 Task: Set the default behavior for notifications permission to "Don't allow sites to send notifications".
Action: Mouse moved to (994, 27)
Screenshot: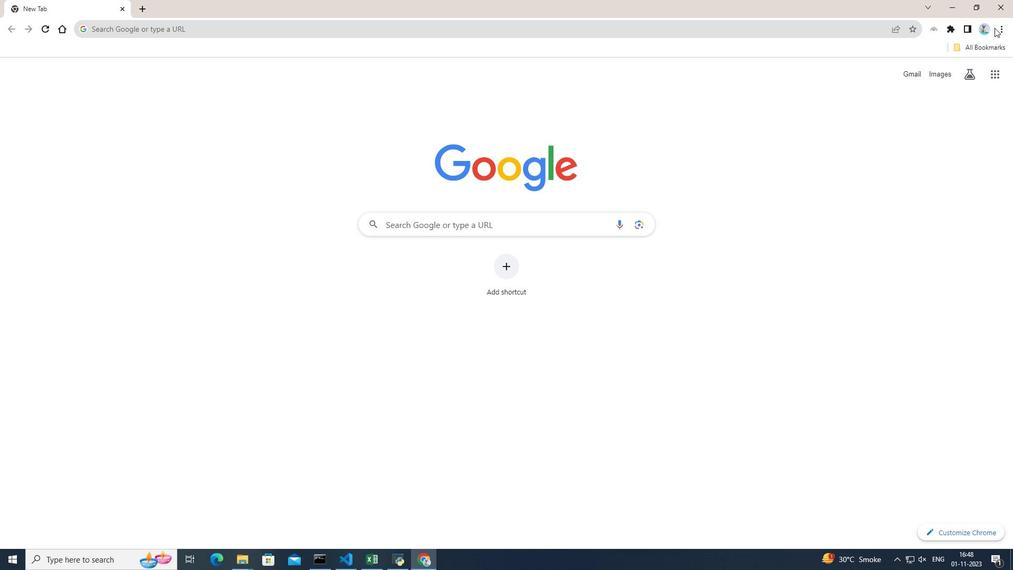 
Action: Mouse pressed left at (994, 27)
Screenshot: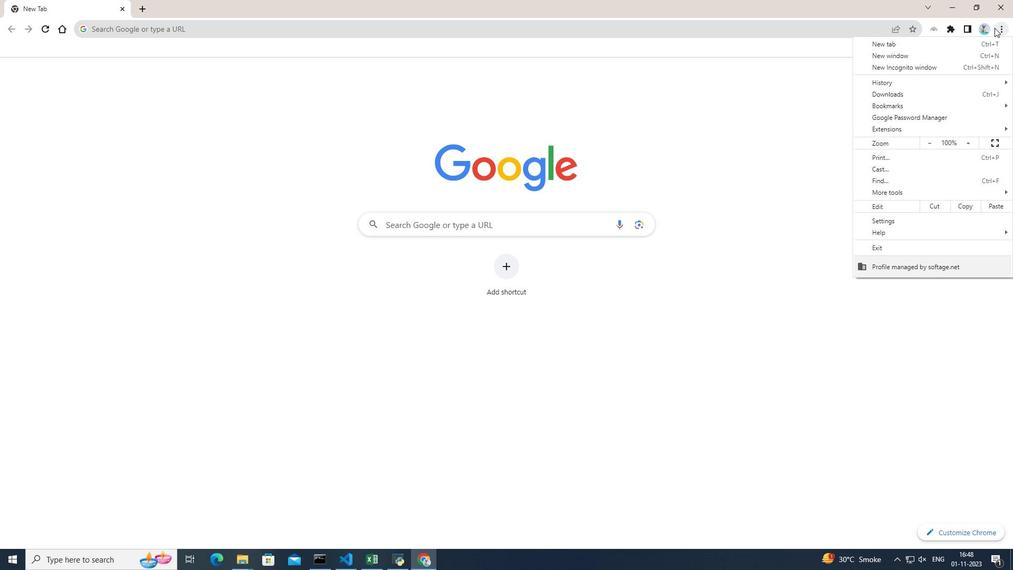 
Action: Mouse moved to (909, 224)
Screenshot: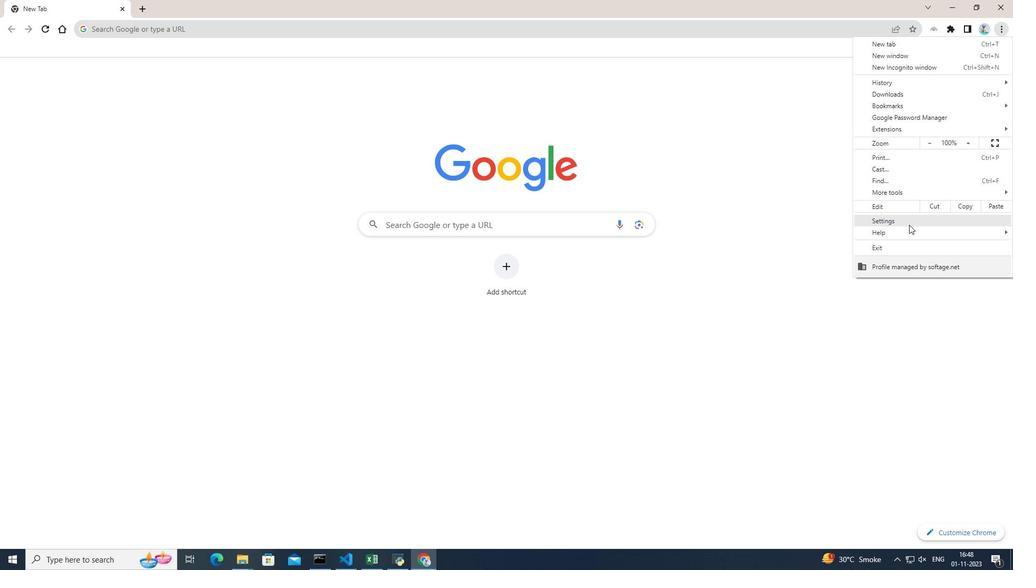 
Action: Mouse pressed left at (909, 224)
Screenshot: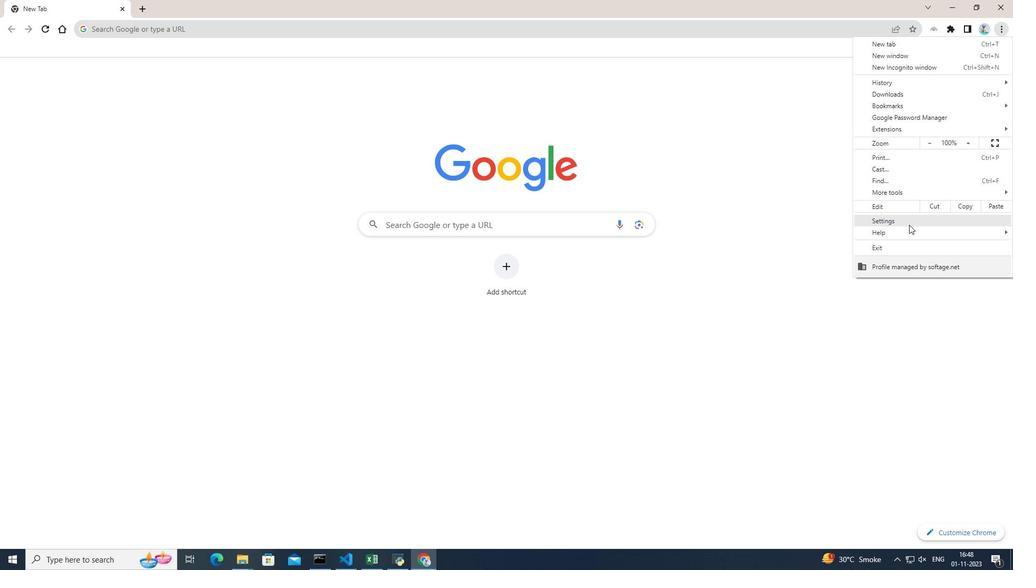 
Action: Mouse moved to (75, 128)
Screenshot: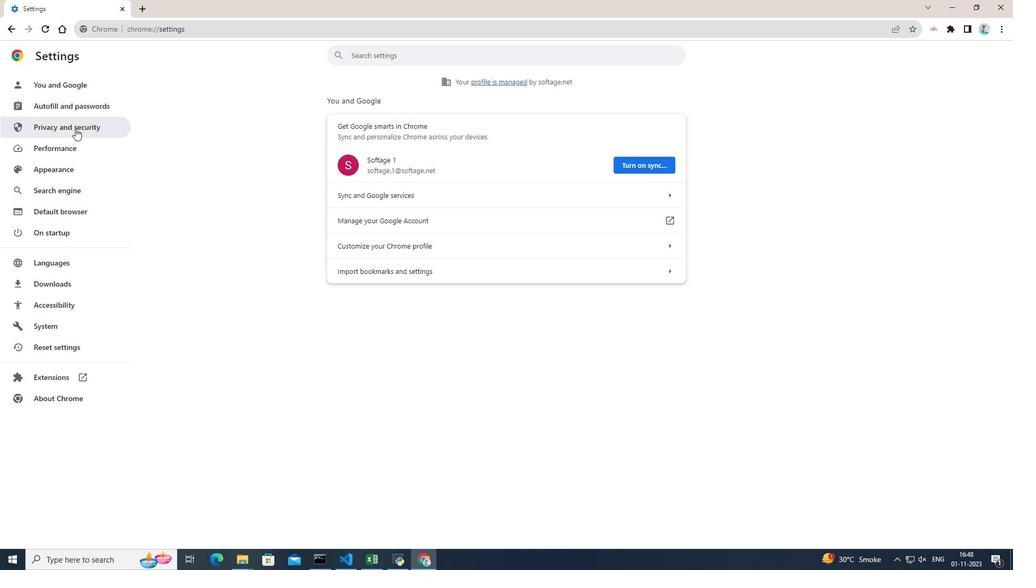 
Action: Mouse pressed left at (75, 128)
Screenshot: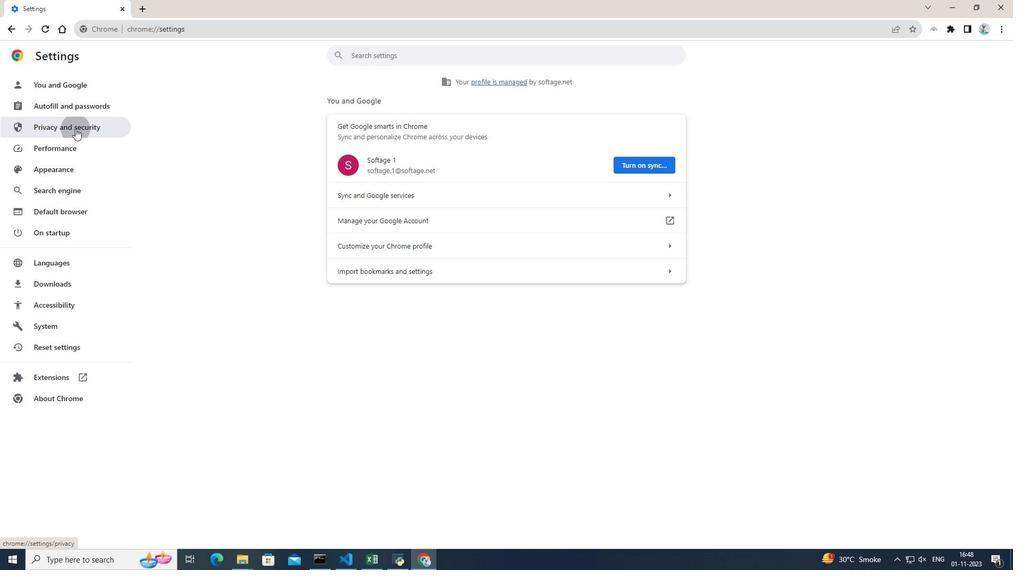 
Action: Mouse moved to (556, 342)
Screenshot: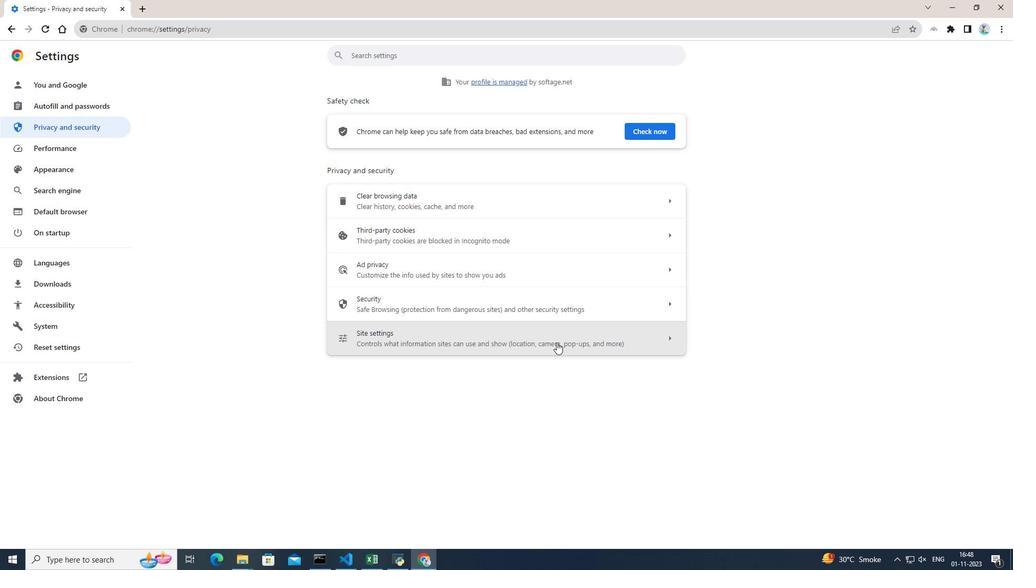 
Action: Mouse pressed left at (556, 342)
Screenshot: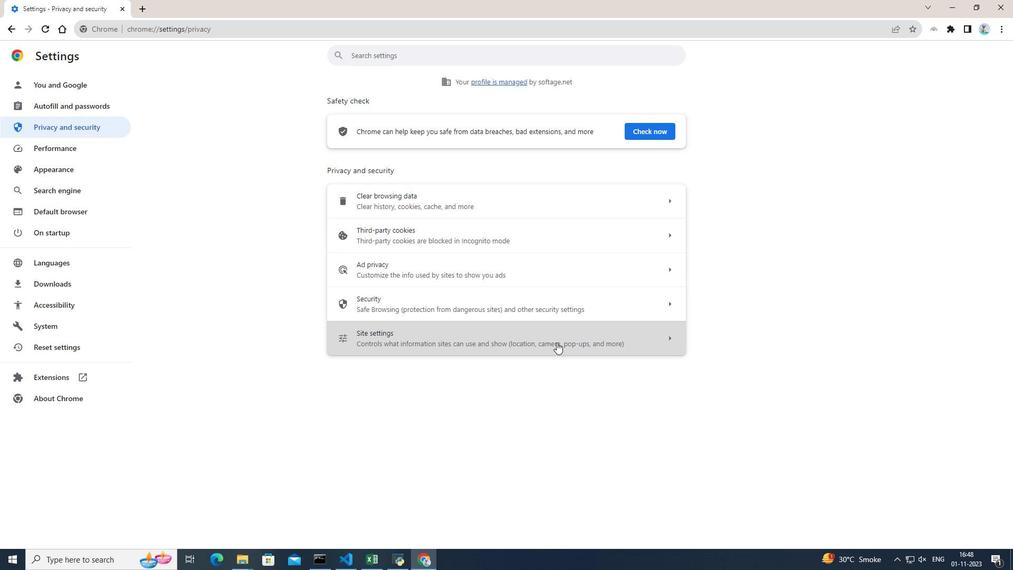 
Action: Mouse moved to (557, 342)
Screenshot: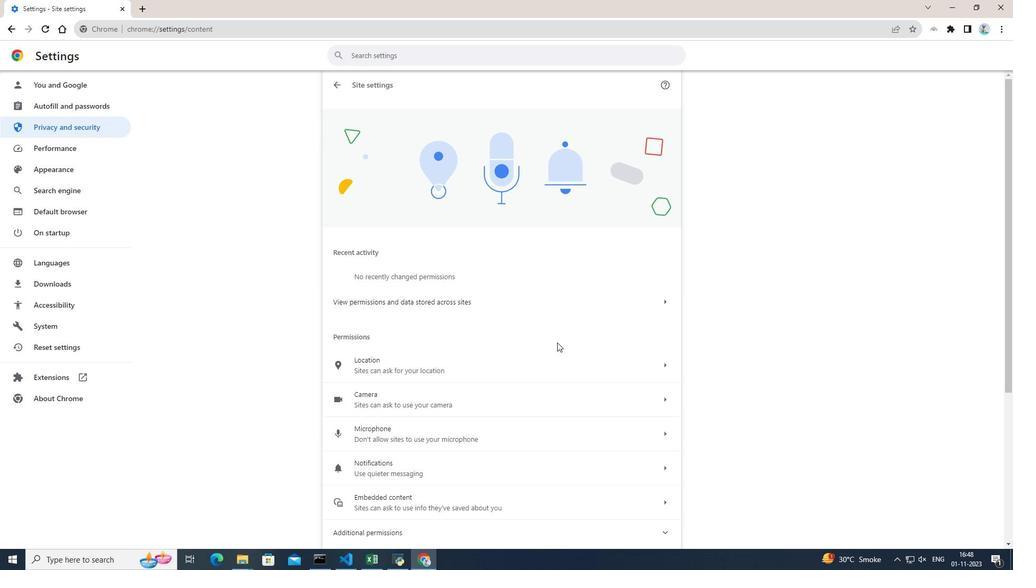 
Action: Mouse scrolled (557, 342) with delta (0, 0)
Screenshot: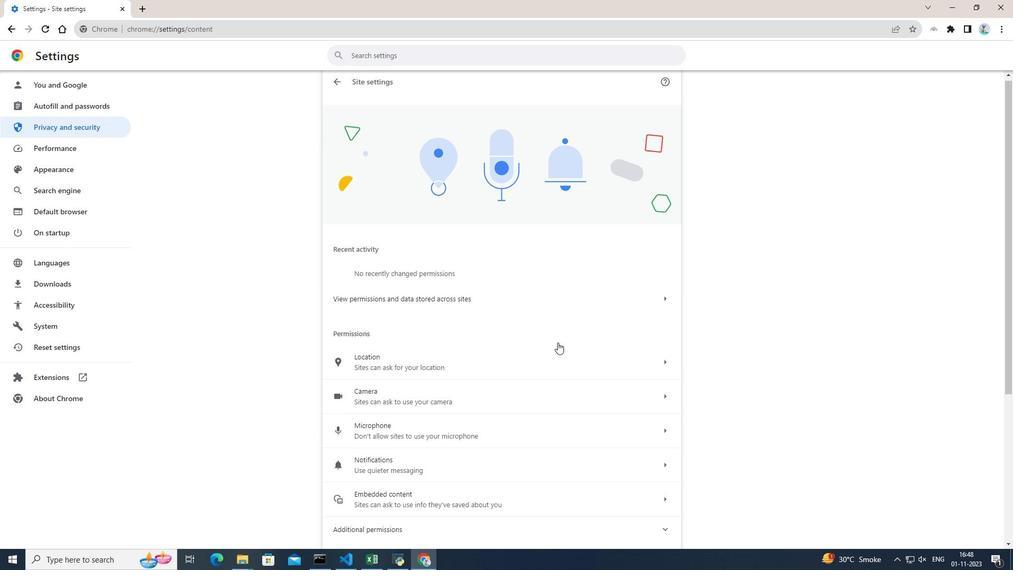 
Action: Mouse moved to (557, 342)
Screenshot: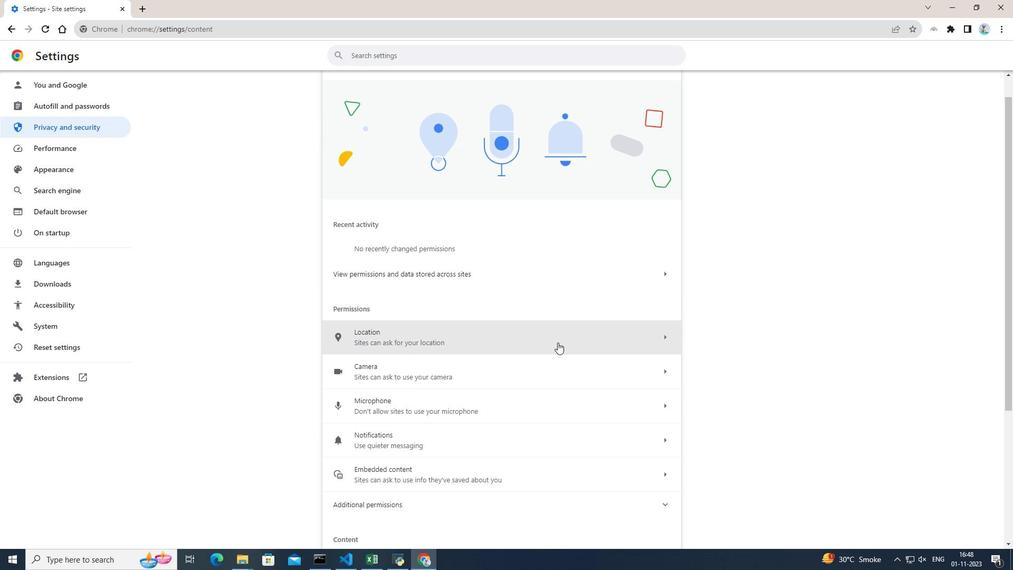 
Action: Mouse scrolled (557, 342) with delta (0, 0)
Screenshot: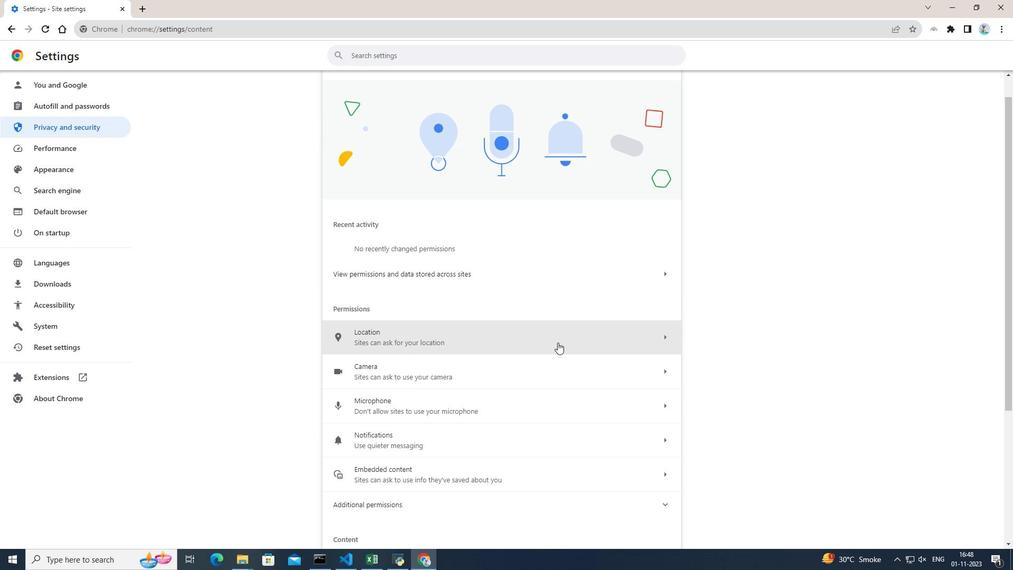 
Action: Mouse scrolled (557, 342) with delta (0, 0)
Screenshot: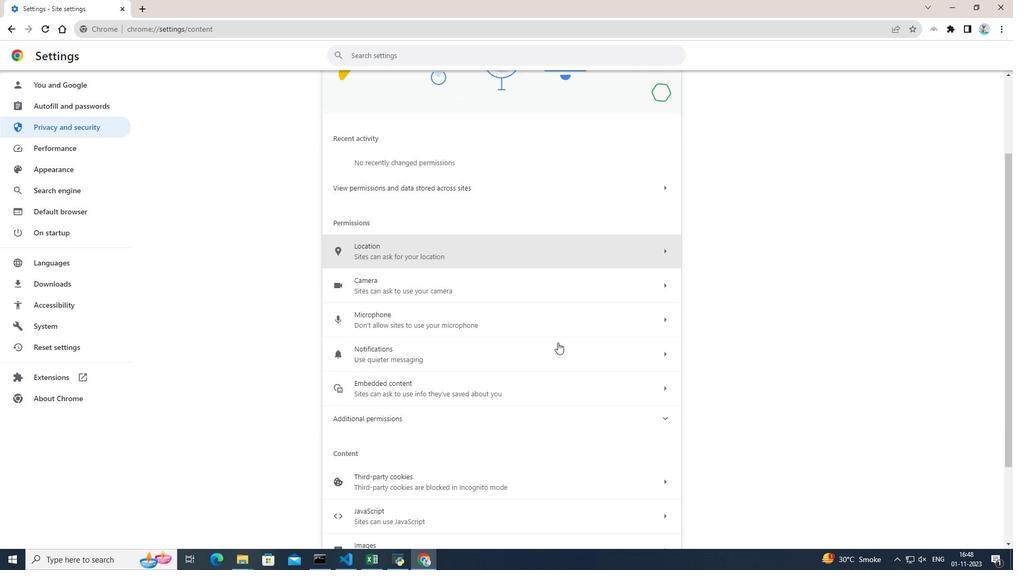 
Action: Mouse moved to (424, 314)
Screenshot: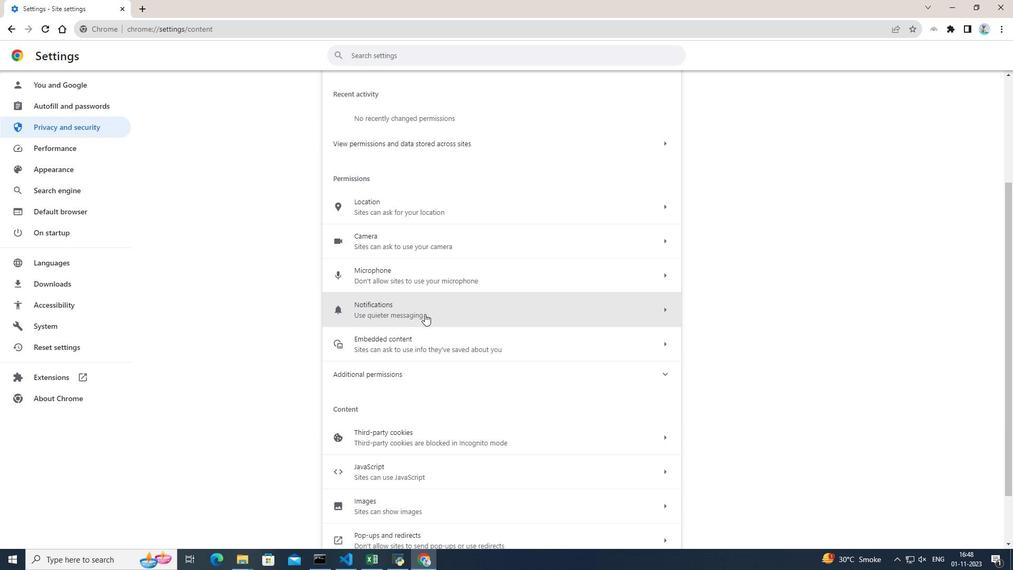 
Action: Mouse pressed left at (424, 314)
Screenshot: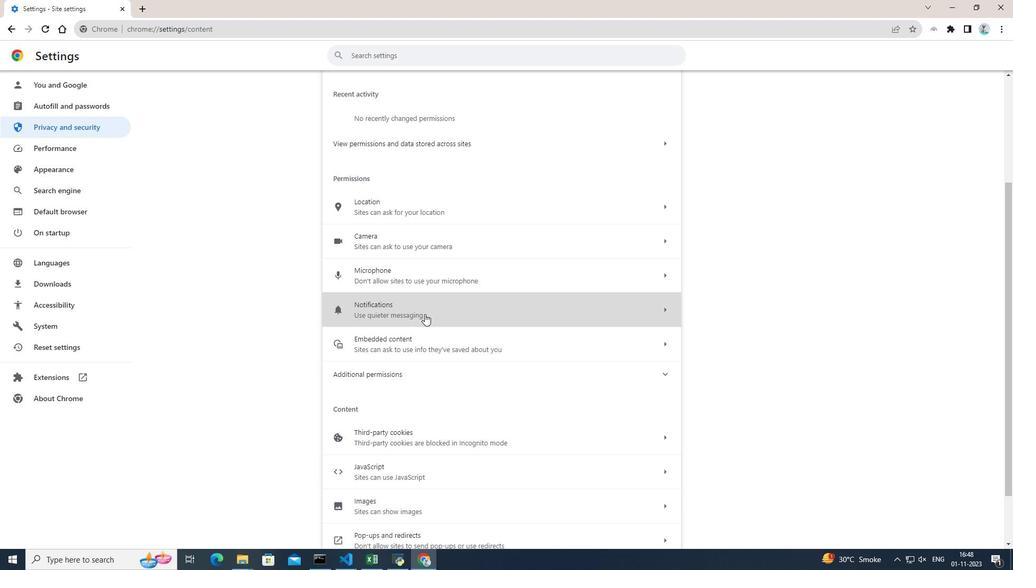 
Action: Mouse moved to (343, 242)
Screenshot: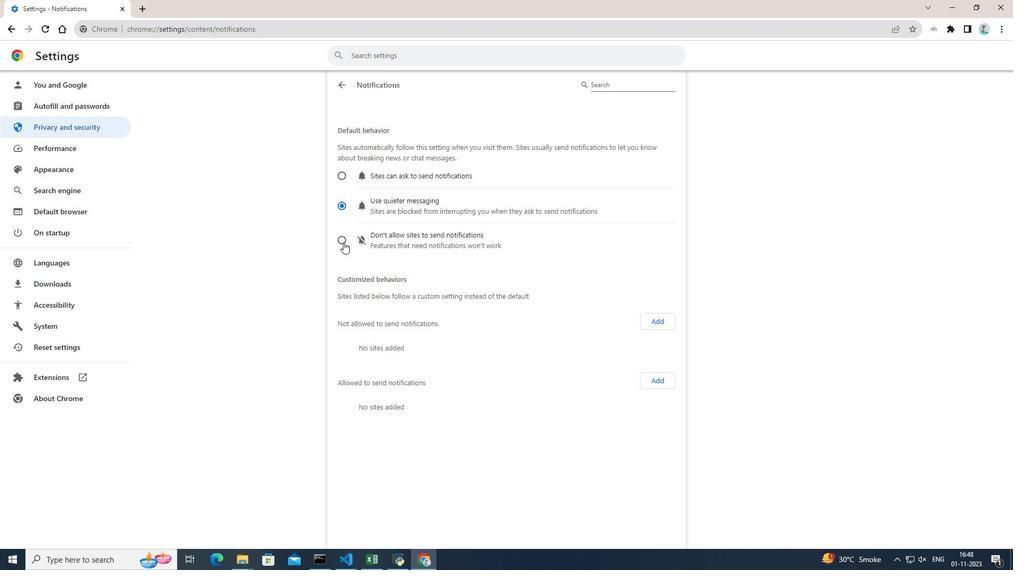 
Action: Mouse pressed left at (343, 242)
Screenshot: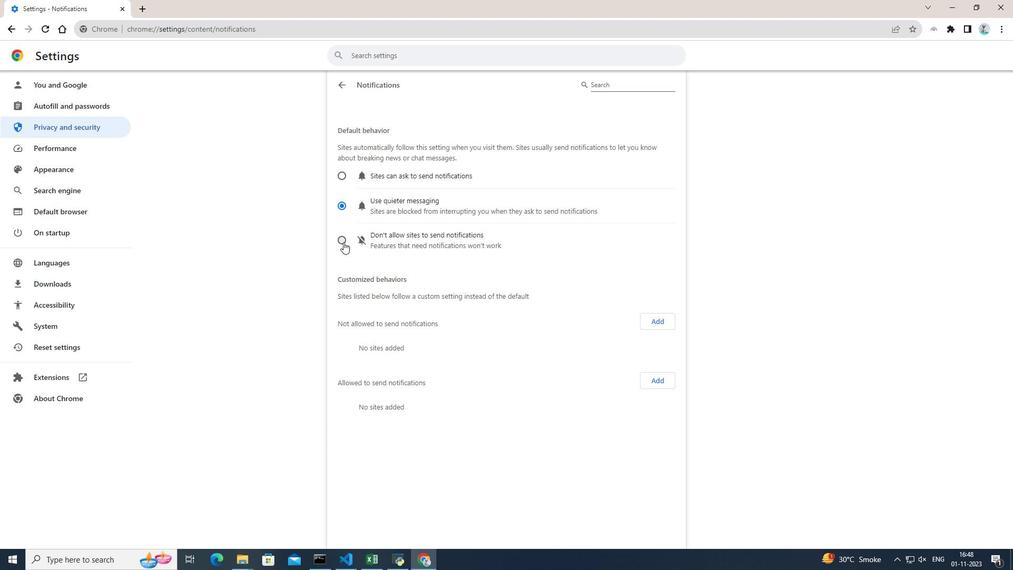 
Action: Mouse moved to (686, 255)
Screenshot: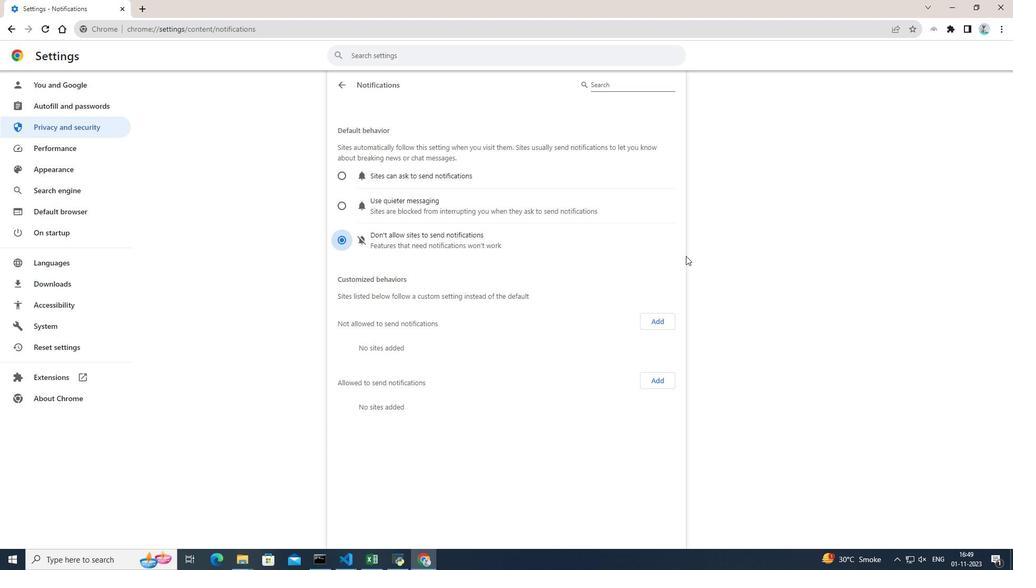 
